 Task: In the  document johnkrasinski ,align picture to the 'center'. Insert word art below the picture and give heading  'John Krasinski in Red'
Action: Mouse moved to (471, 258)
Screenshot: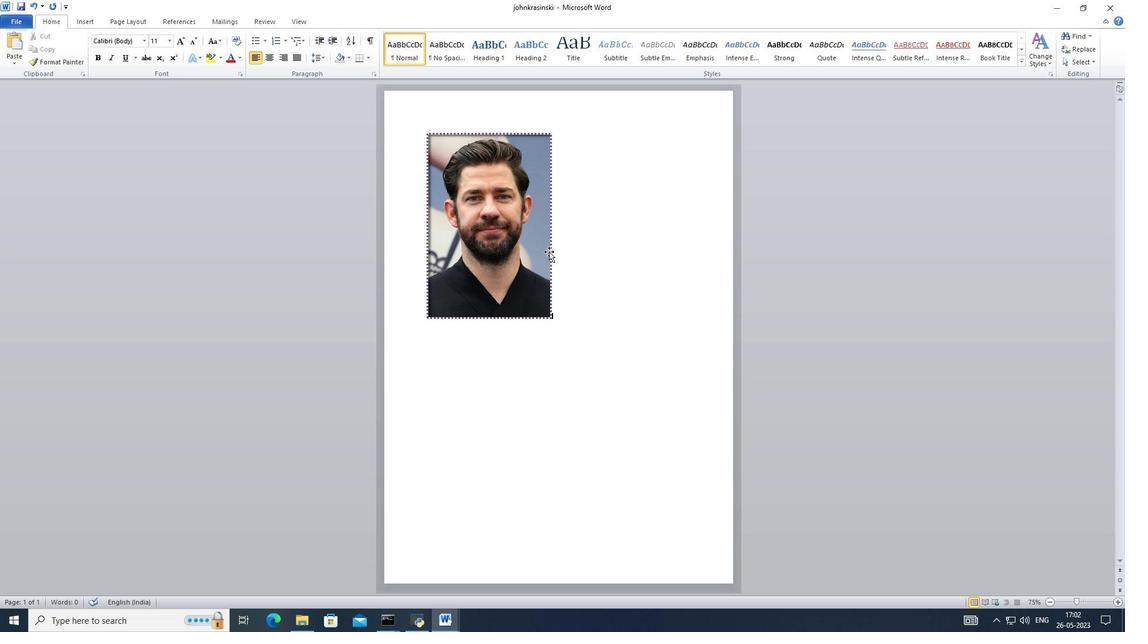 
Action: Mouse pressed left at (471, 258)
Screenshot: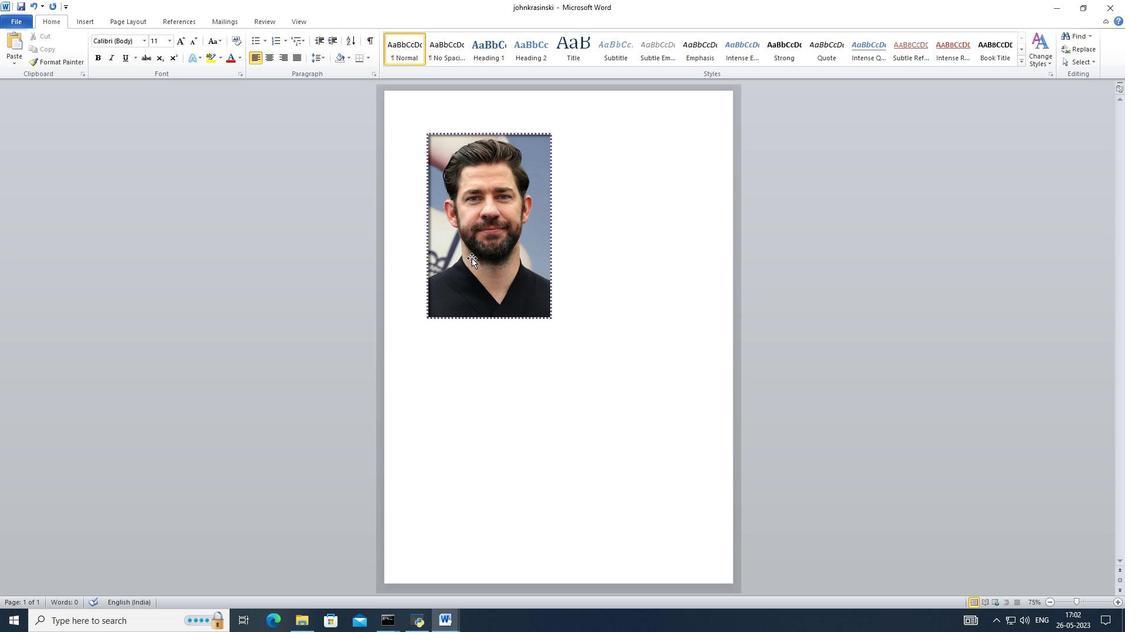
Action: Mouse moved to (273, 60)
Screenshot: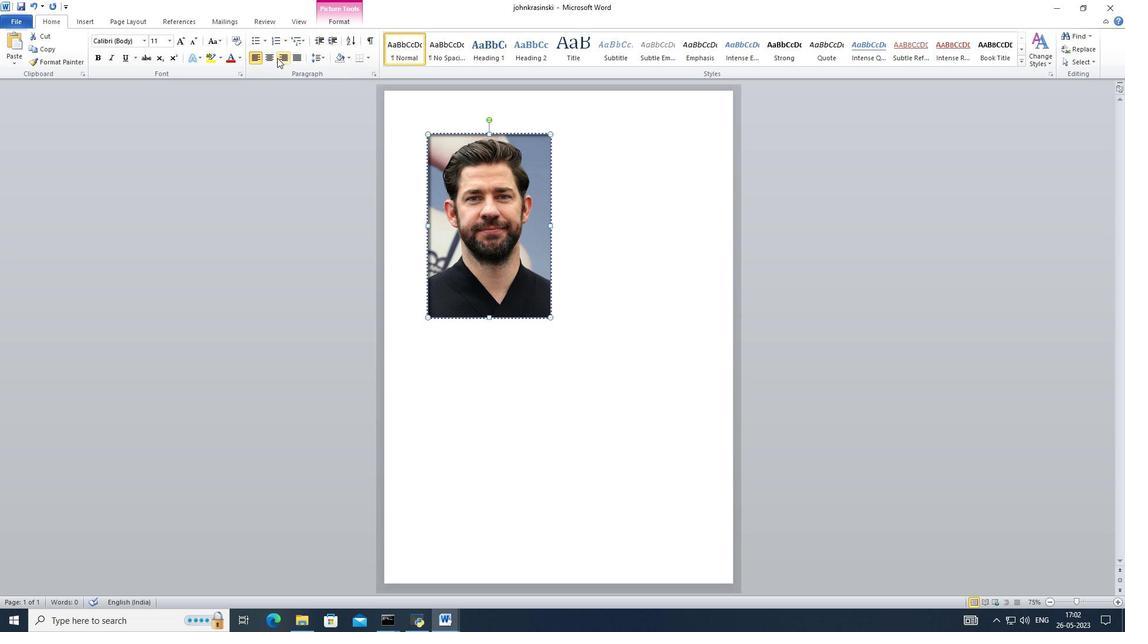 
Action: Mouse pressed left at (273, 60)
Screenshot: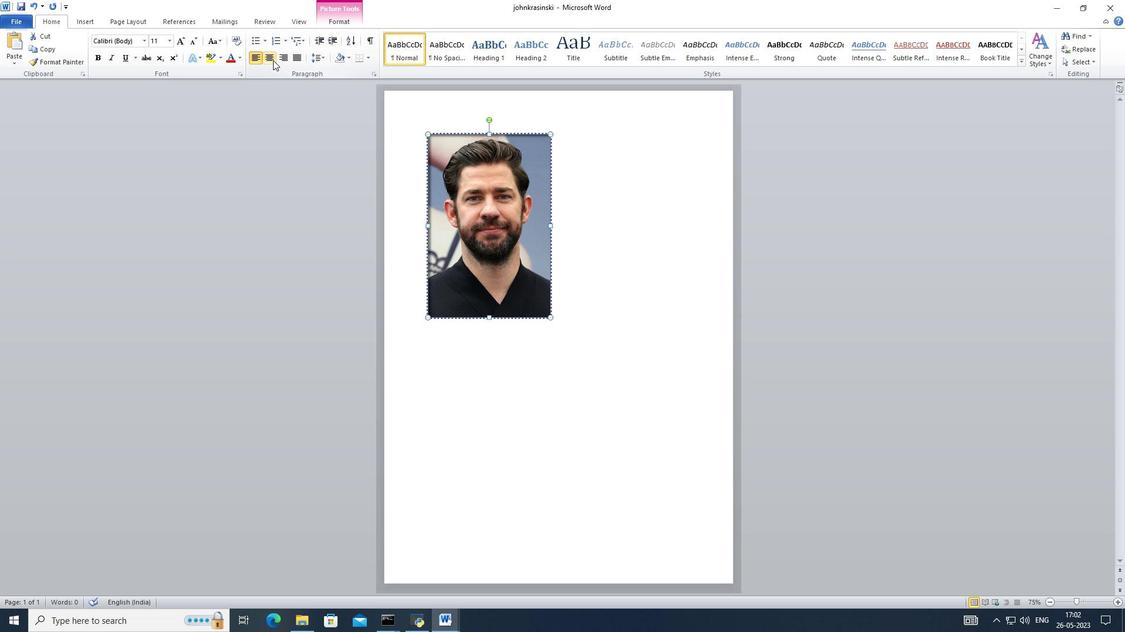 
Action: Mouse moved to (90, 26)
Screenshot: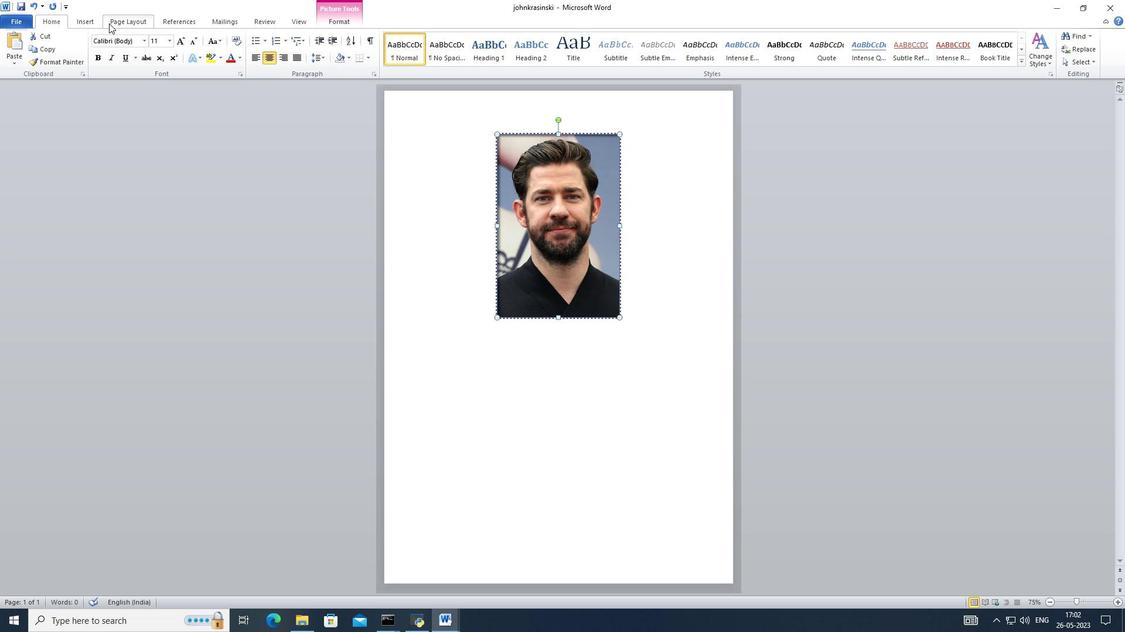 
Action: Mouse pressed left at (90, 26)
Screenshot: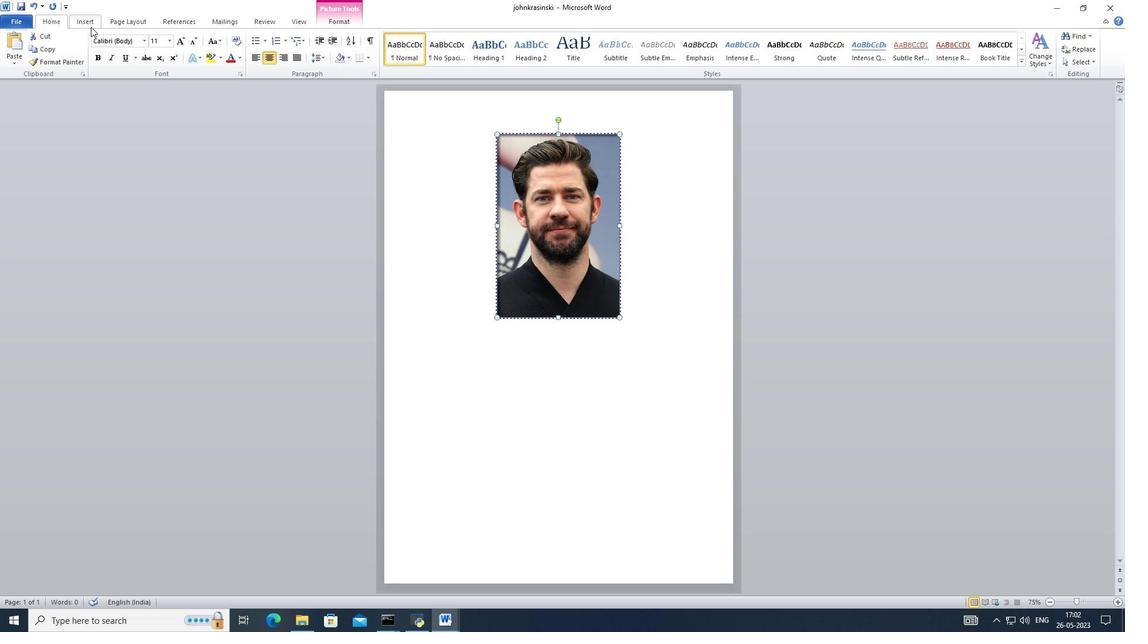 
Action: Mouse moved to (556, 35)
Screenshot: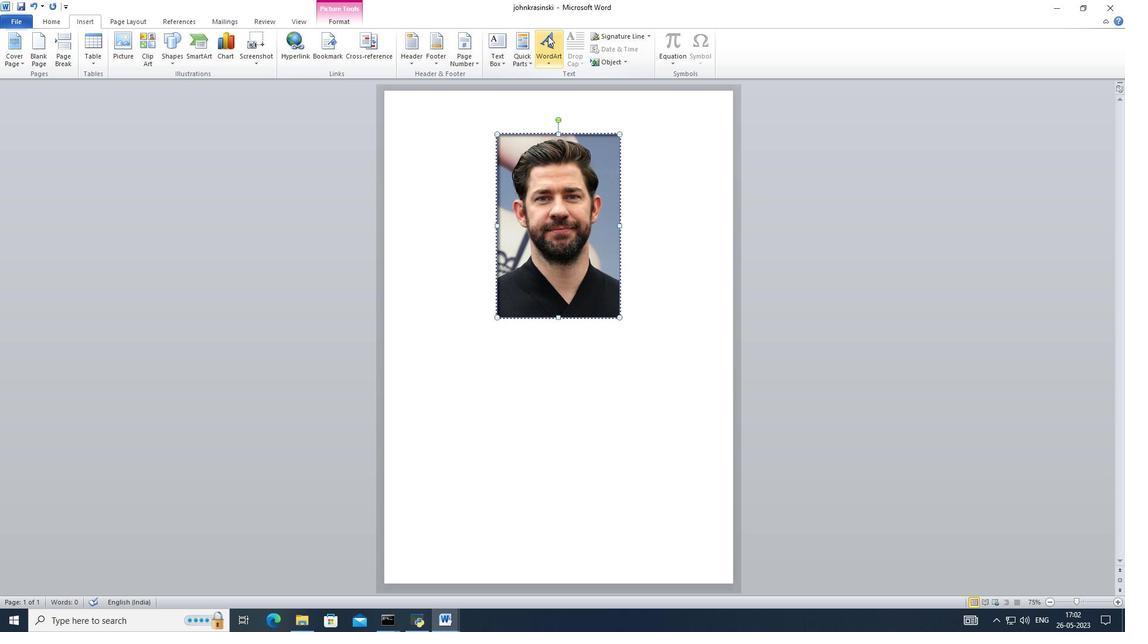 
Action: Mouse pressed left at (556, 35)
Screenshot: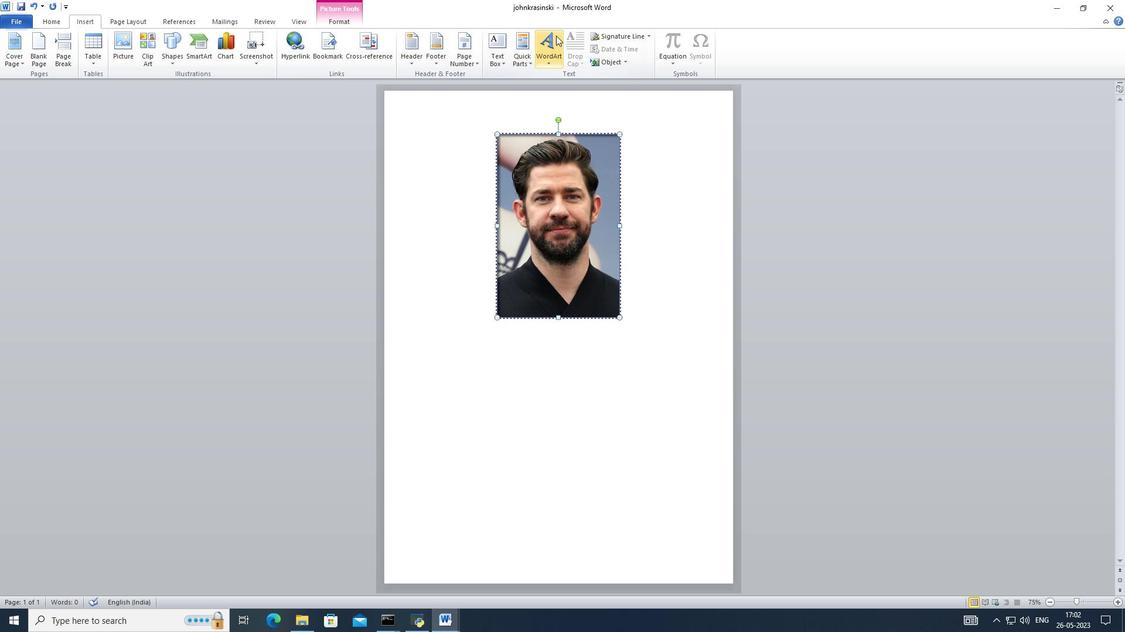 
Action: Mouse moved to (591, 172)
Screenshot: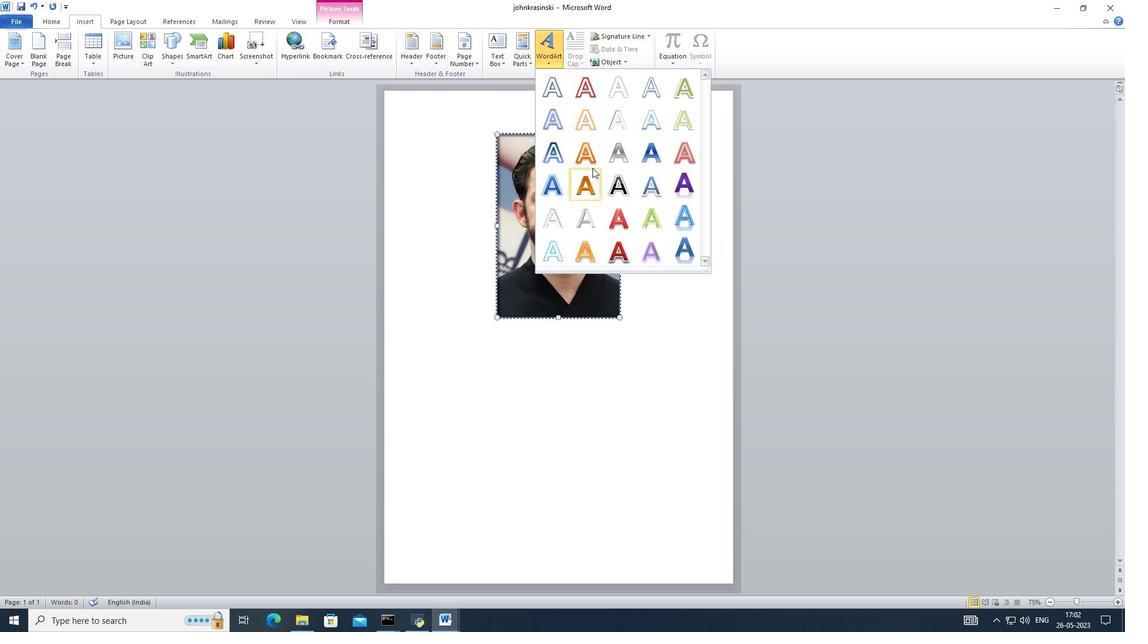 
Action: Mouse pressed left at (591, 172)
Screenshot: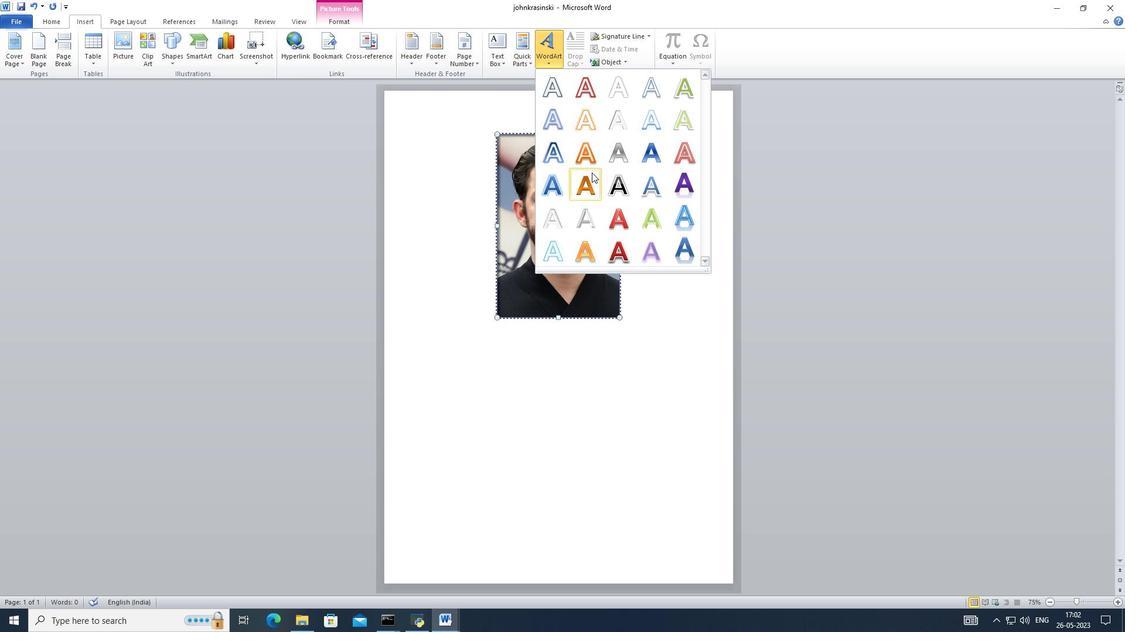 
Action: Mouse moved to (585, 163)
Screenshot: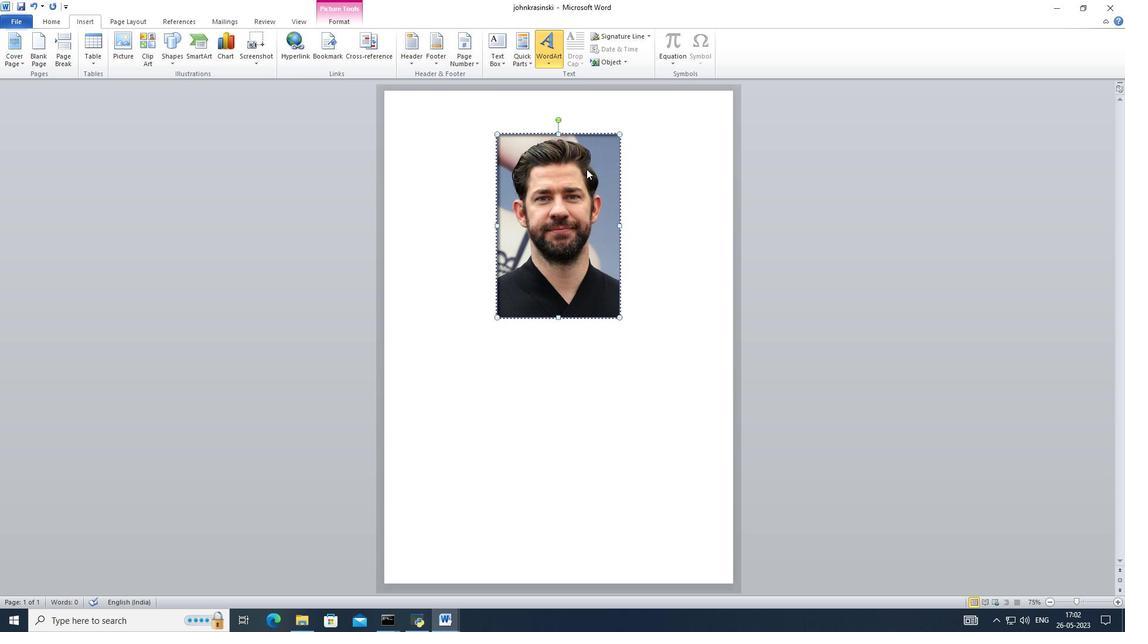 
Action: Key pressed <Key.caps_lock>J<Key.caps_lock>ohn<Key.space><Key.caps_lock>K<Key.caps_lock>rasinski<Key.space><Key.caps_lock>I<Key.caps_lock>n<Key.space><Key.caps_lock>R<Key.caps_lock>ed
Screenshot: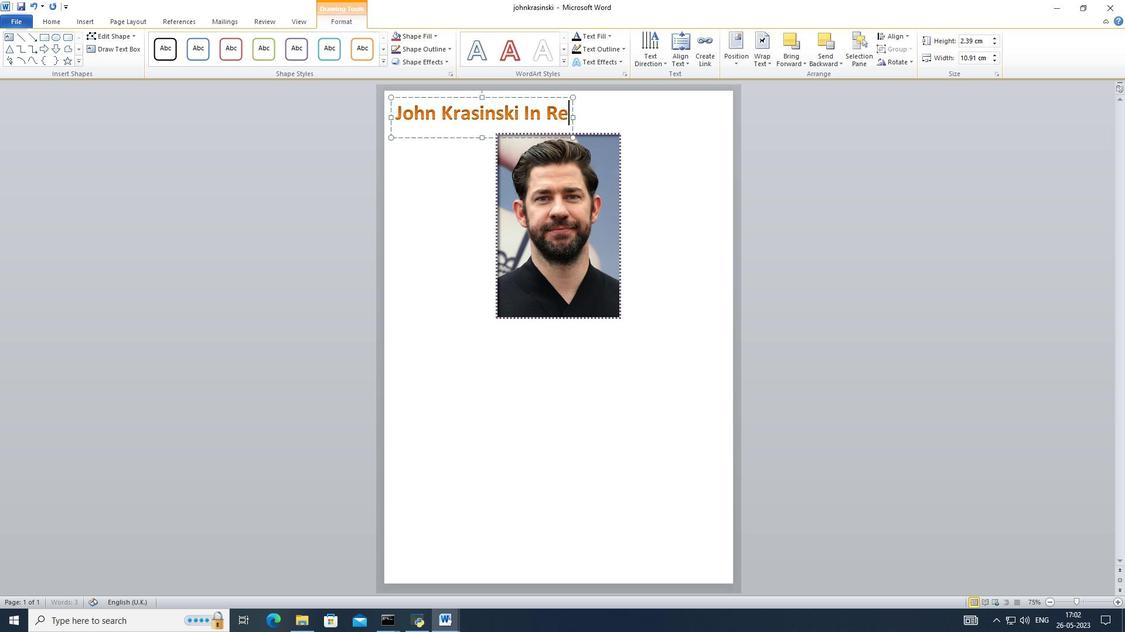 
Action: Mouse moved to (511, 35)
Screenshot: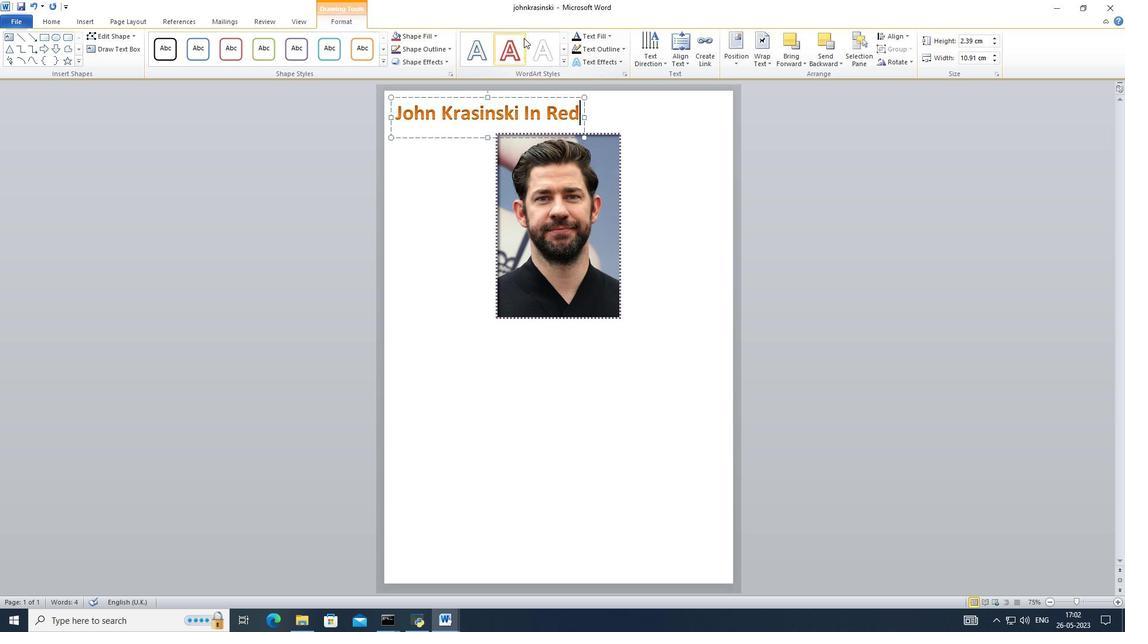 
Action: Mouse pressed left at (511, 35)
Screenshot: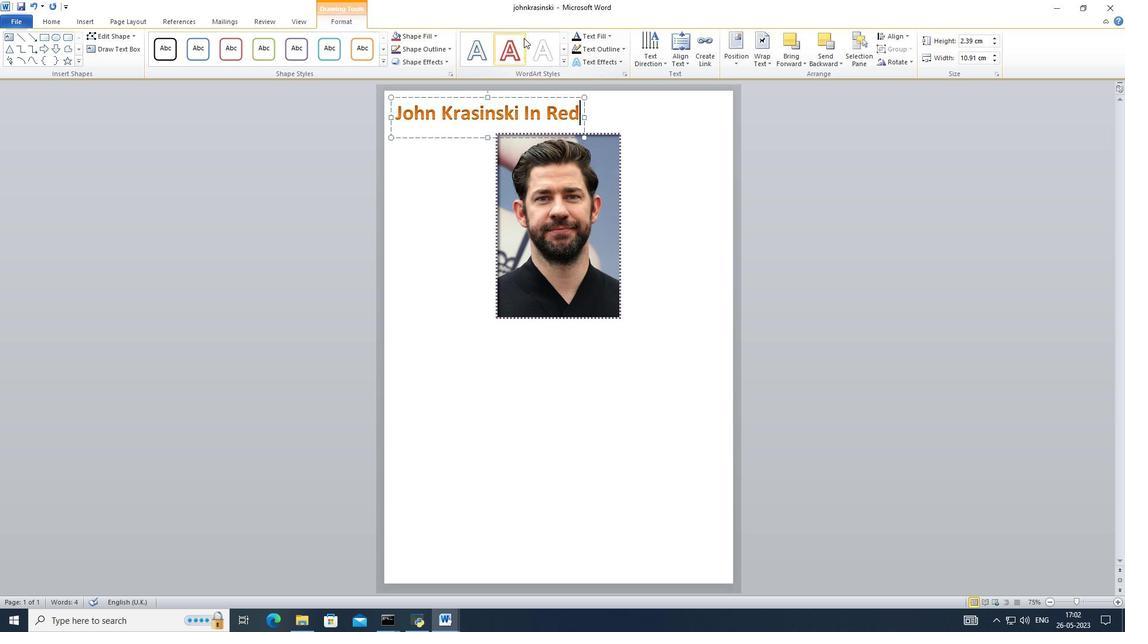 
Action: Mouse moved to (506, 46)
Screenshot: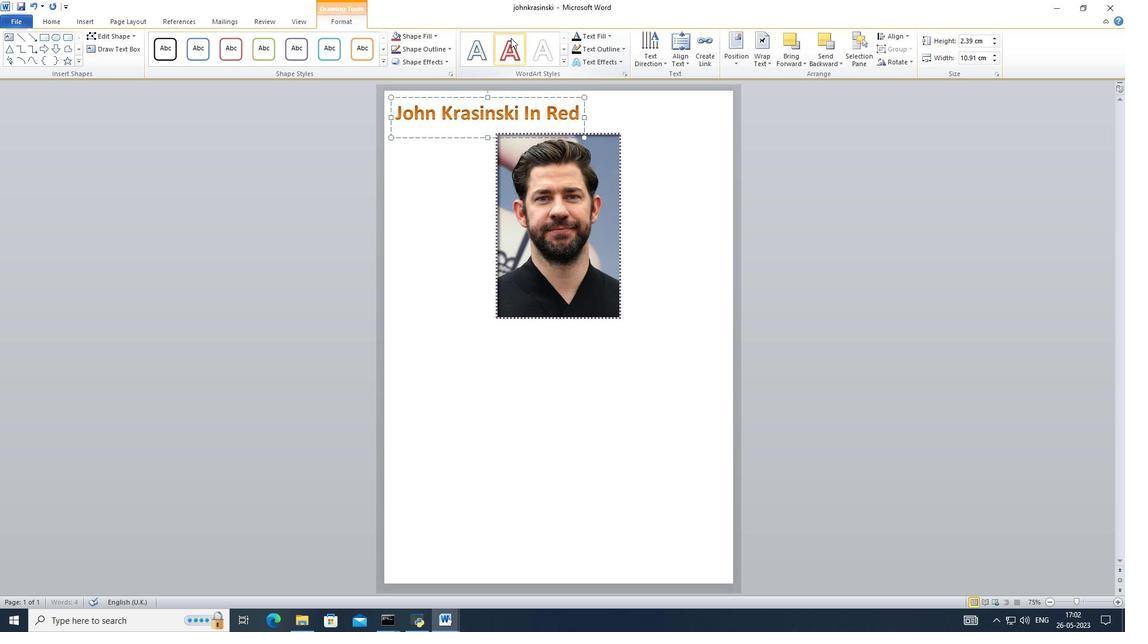 
Action: Mouse pressed left at (506, 46)
Screenshot: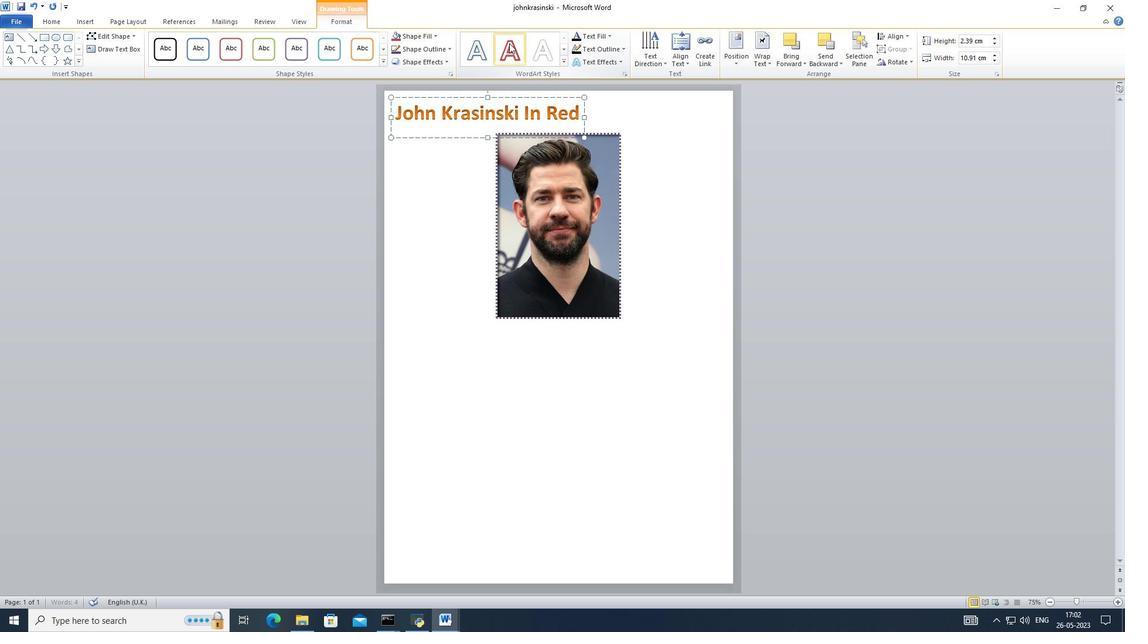 
Action: Mouse moved to (573, 112)
Screenshot: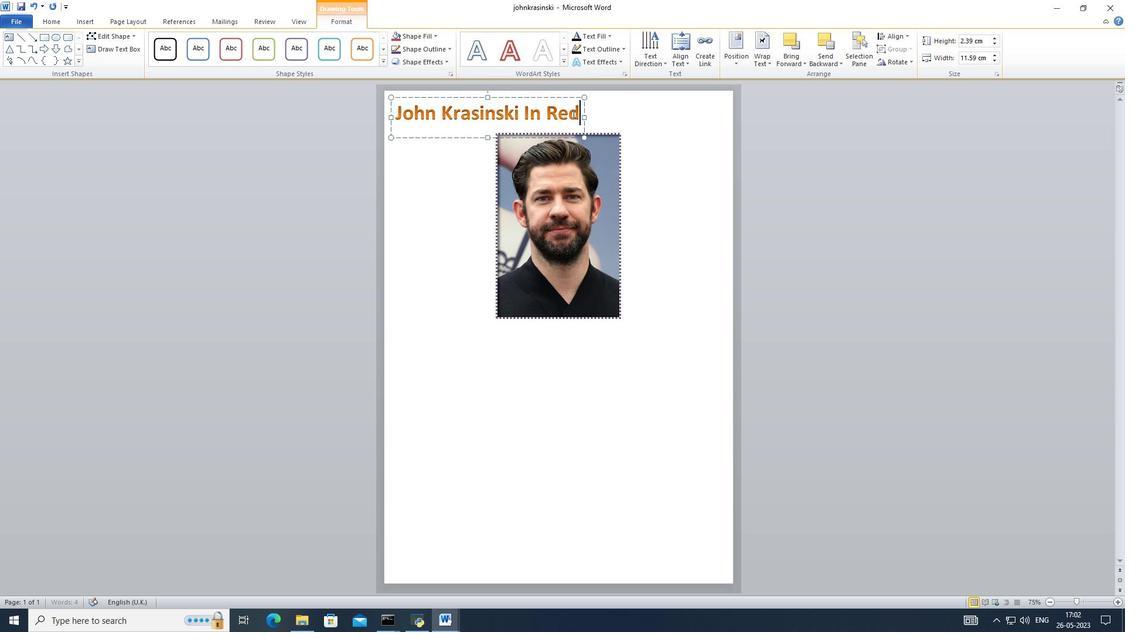 
Action: Mouse pressed left at (573, 112)
Screenshot: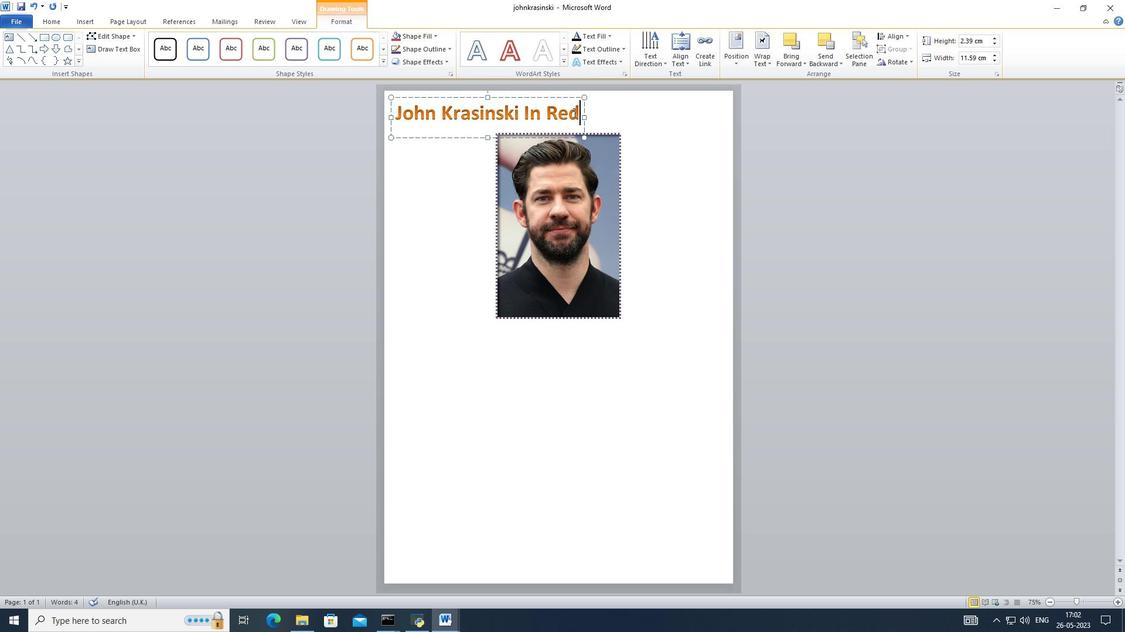 
Action: Mouse moved to (506, 48)
Screenshot: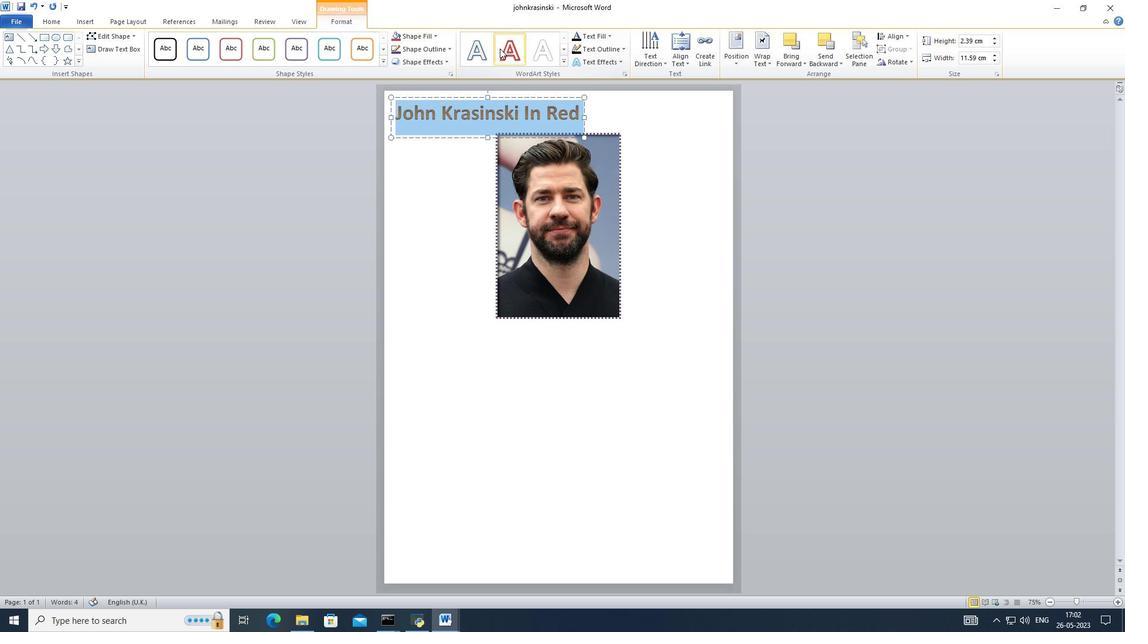 
Action: Mouse pressed left at (506, 48)
Screenshot: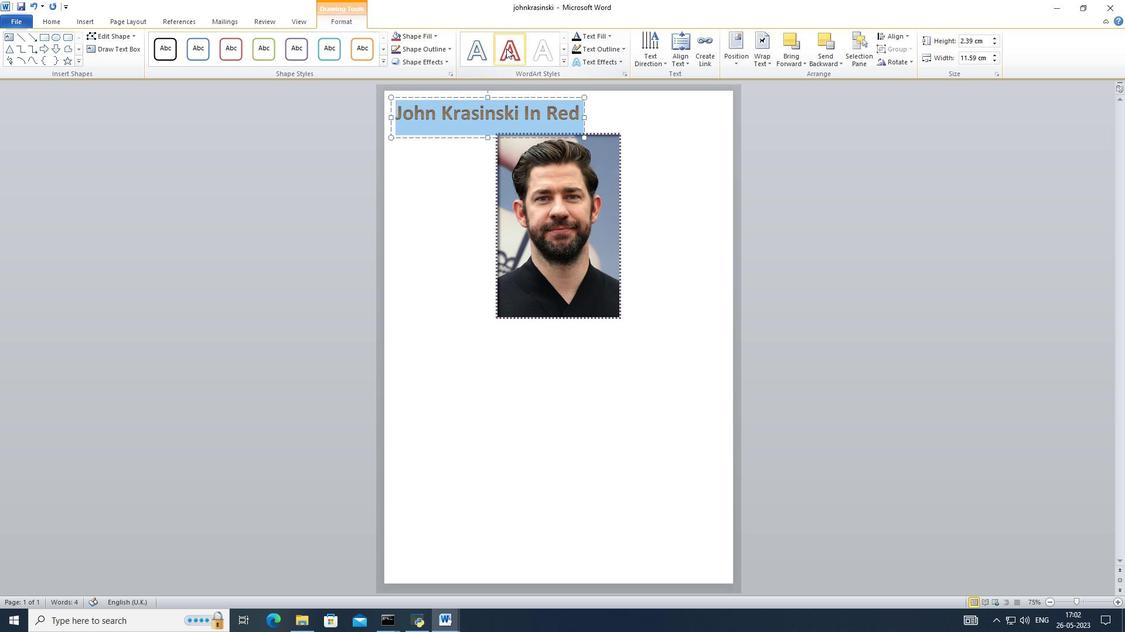 
Action: Mouse moved to (411, 186)
Screenshot: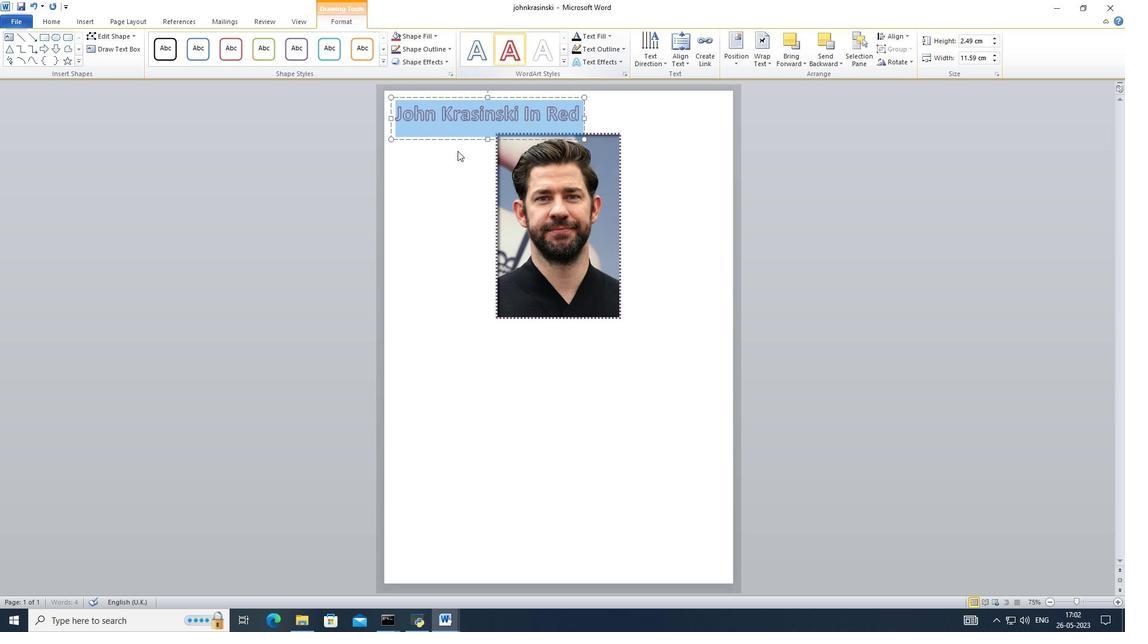 
Action: Mouse pressed left at (411, 186)
Screenshot: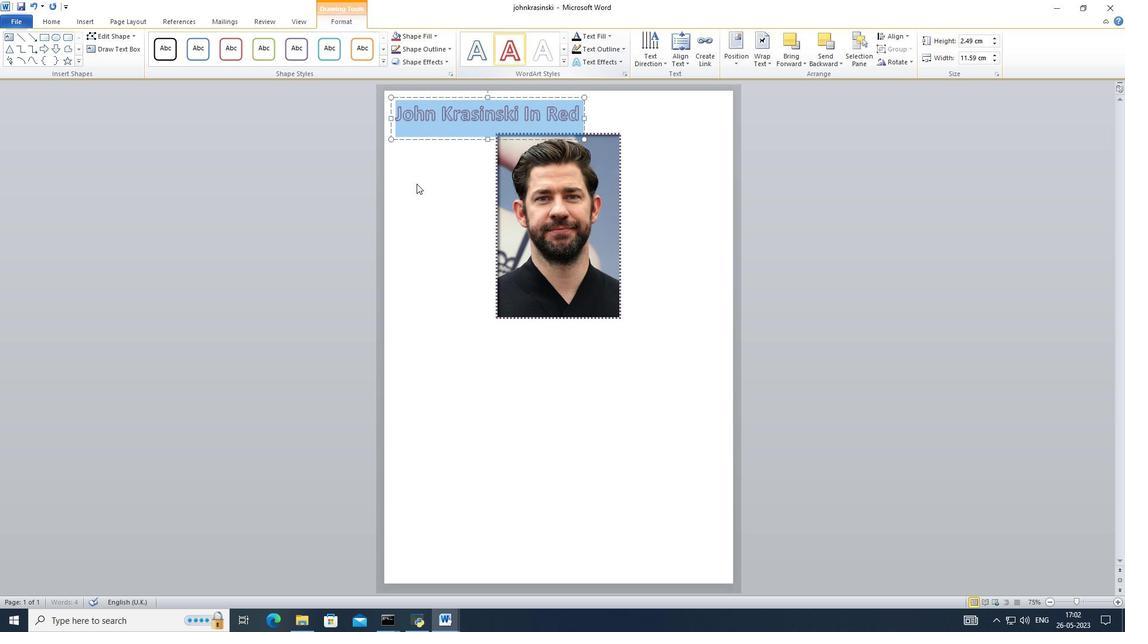 
Action: Mouse moved to (446, 145)
Screenshot: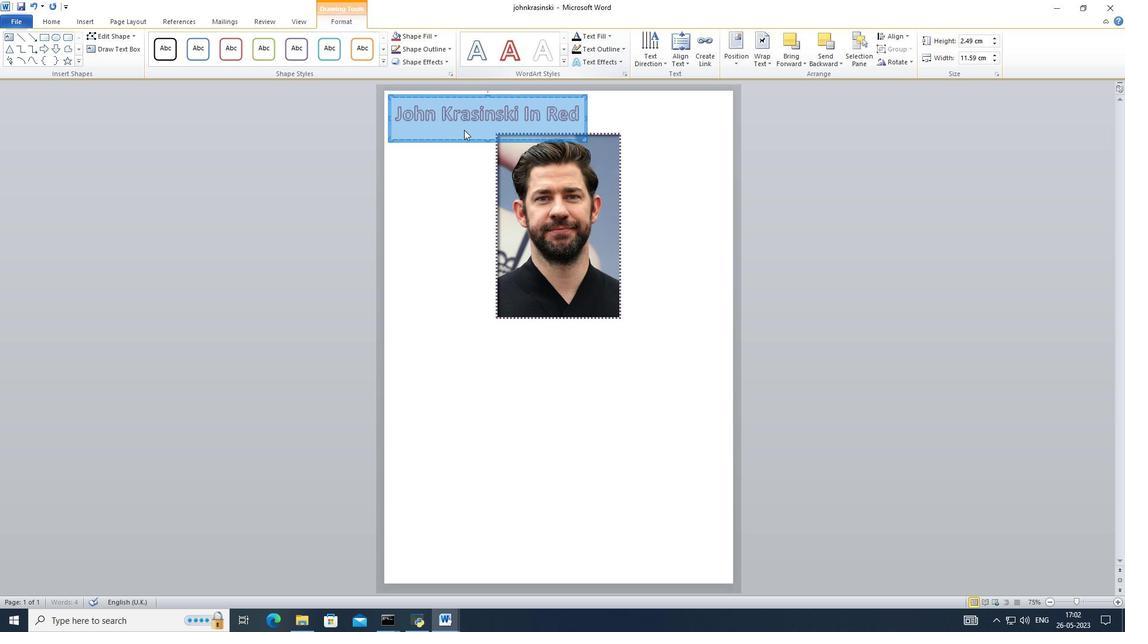 
Action: Mouse pressed left at (446, 145)
Screenshot: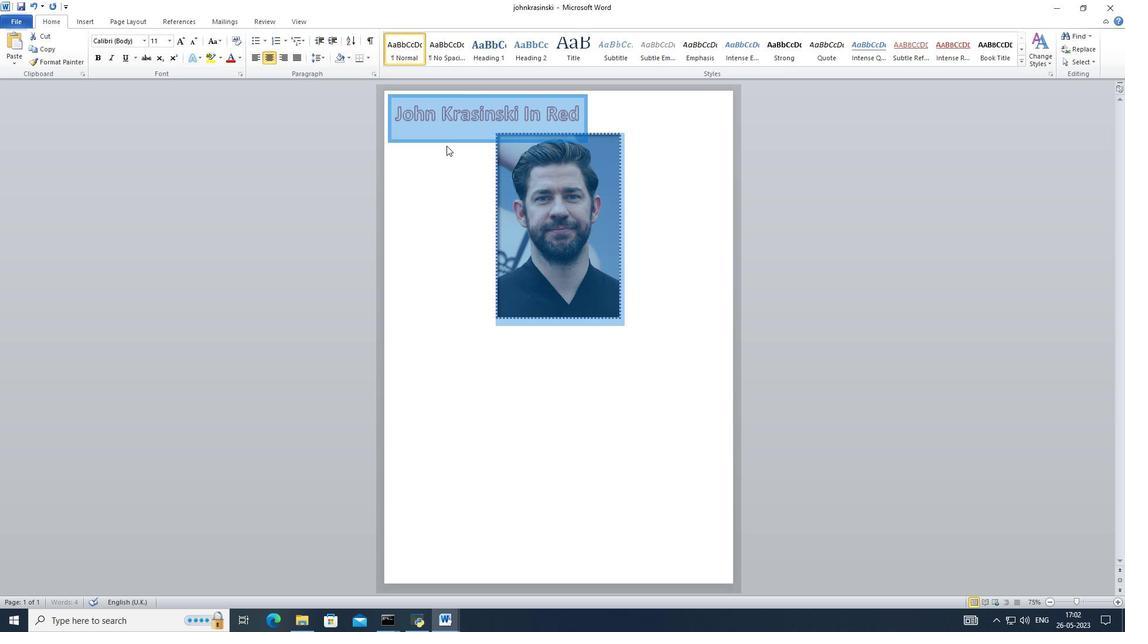
Action: Mouse moved to (459, 103)
Screenshot: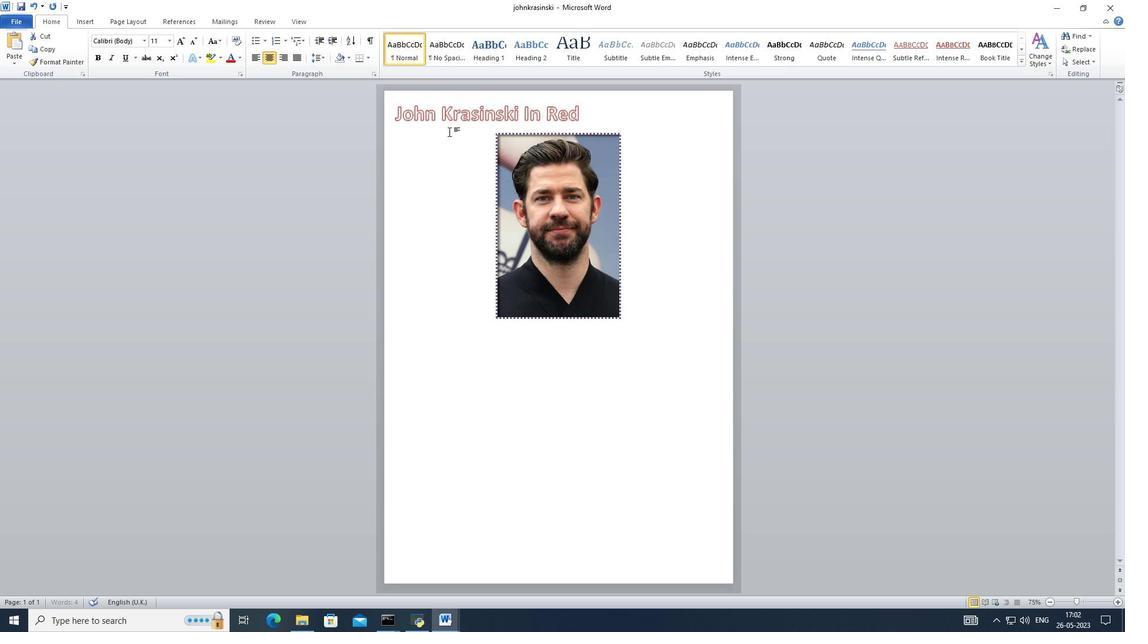 
Action: Mouse pressed left at (459, 103)
Screenshot: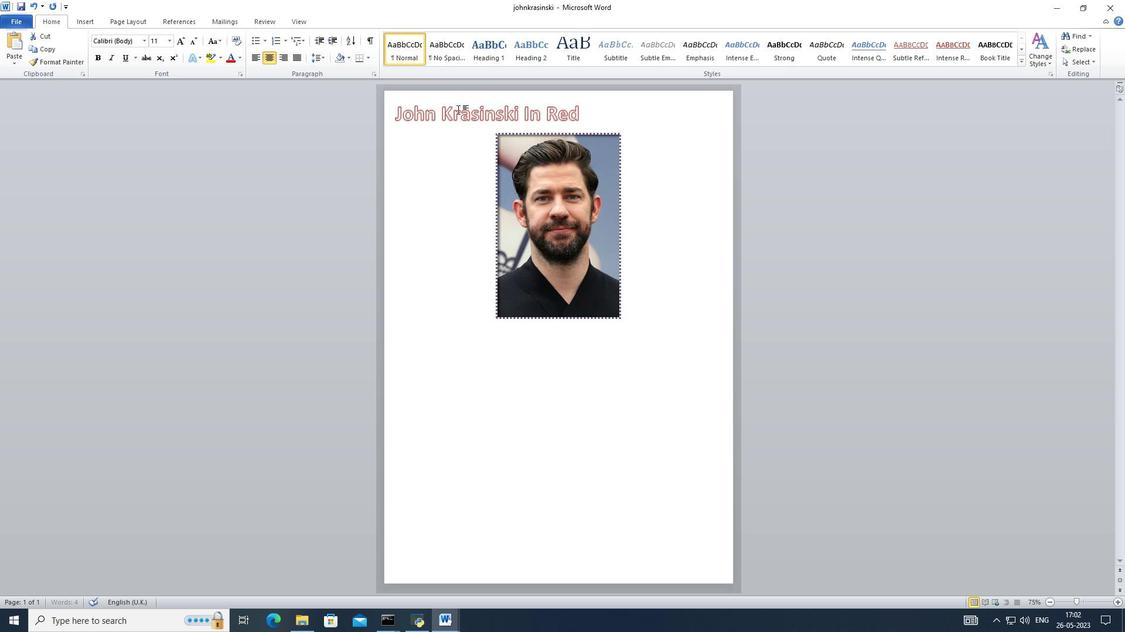 
Action: Mouse moved to (410, 117)
Screenshot: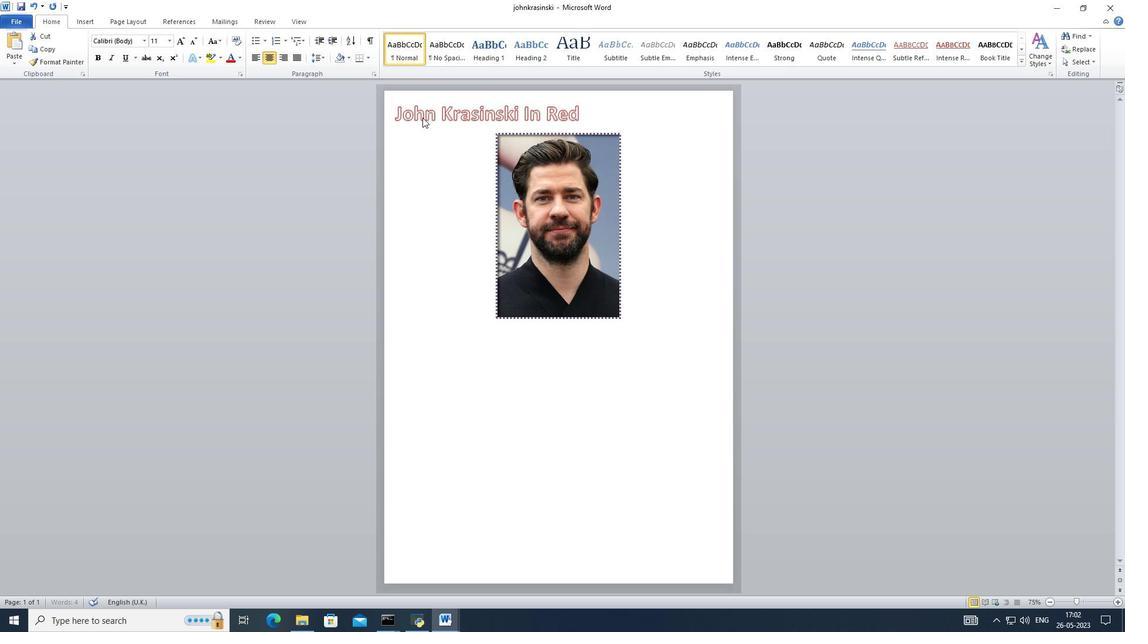 
Action: Mouse pressed left at (410, 117)
Screenshot: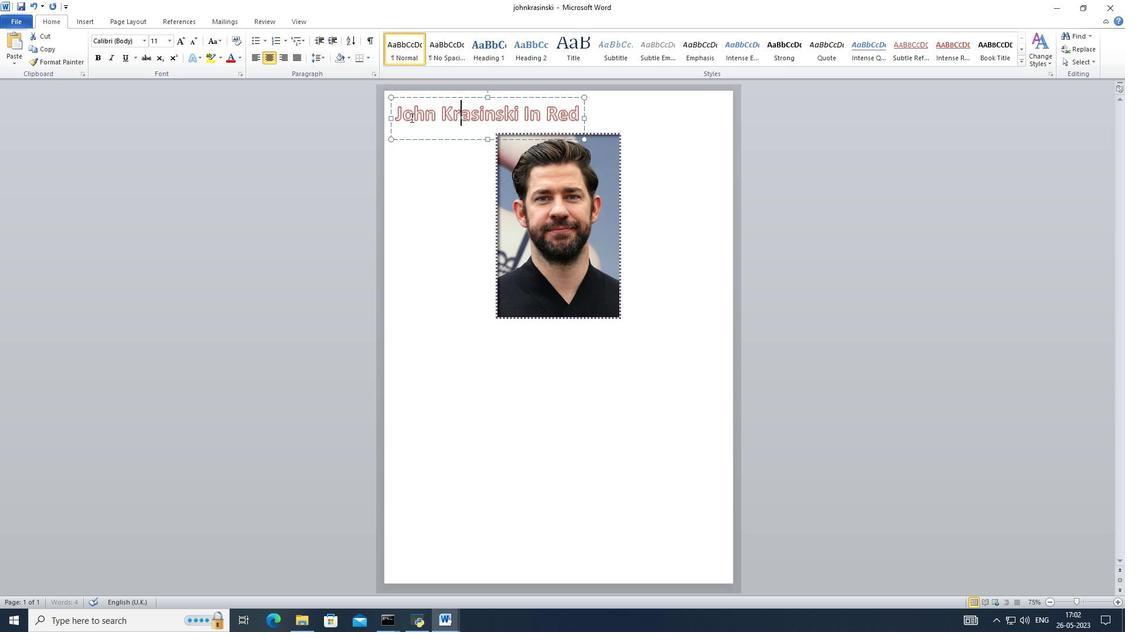
Action: Mouse moved to (491, 99)
Screenshot: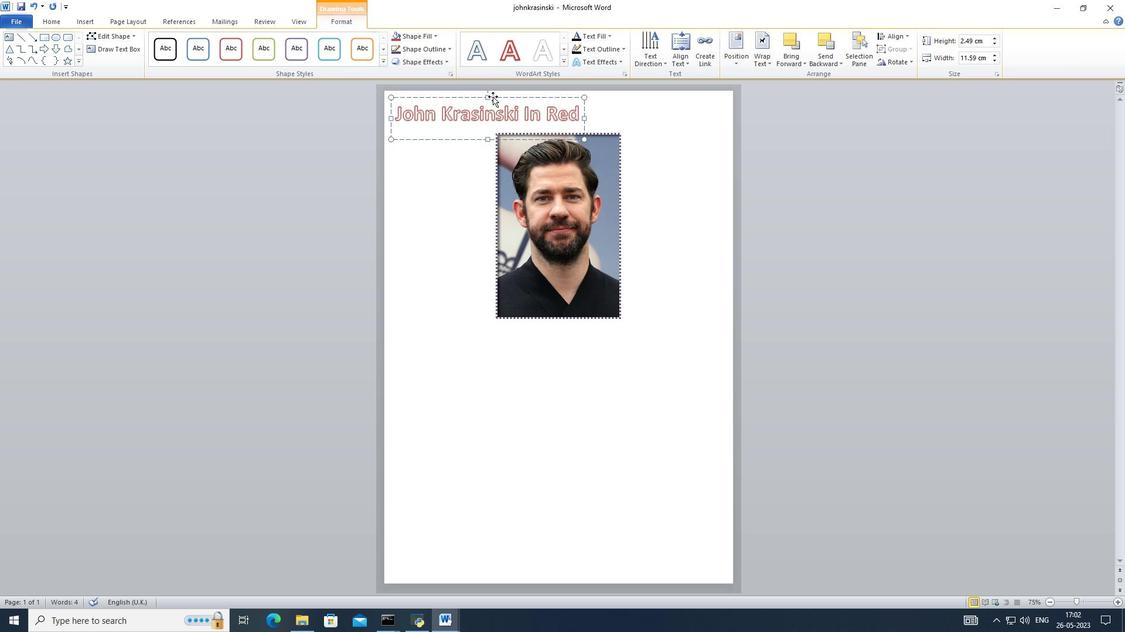 
Action: Mouse pressed left at (491, 99)
Screenshot: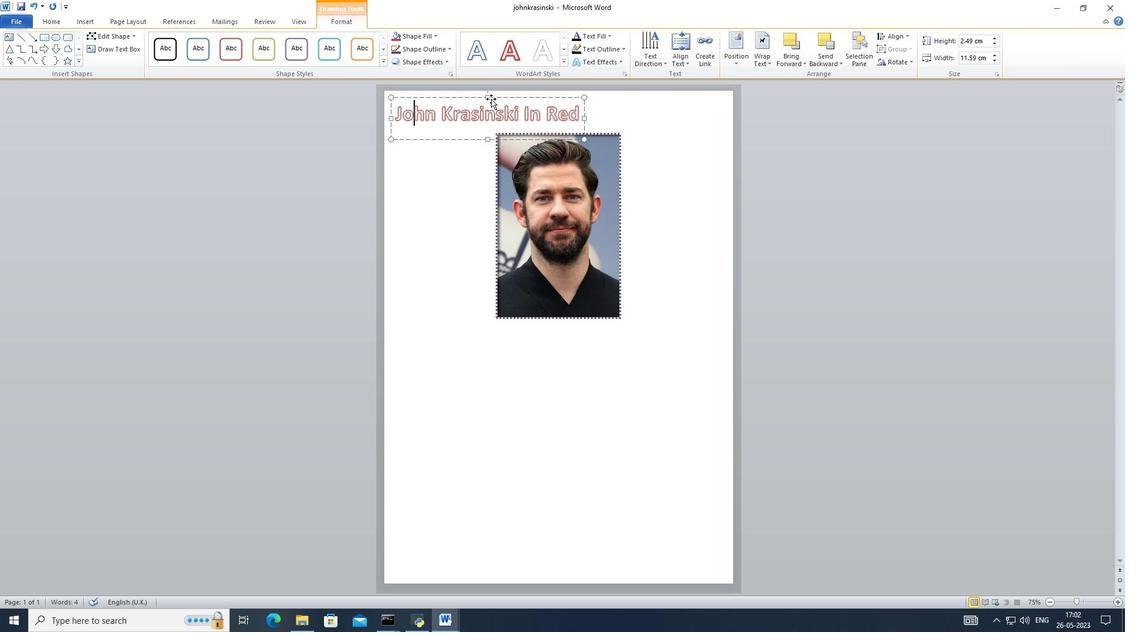
Action: Mouse moved to (652, 255)
Screenshot: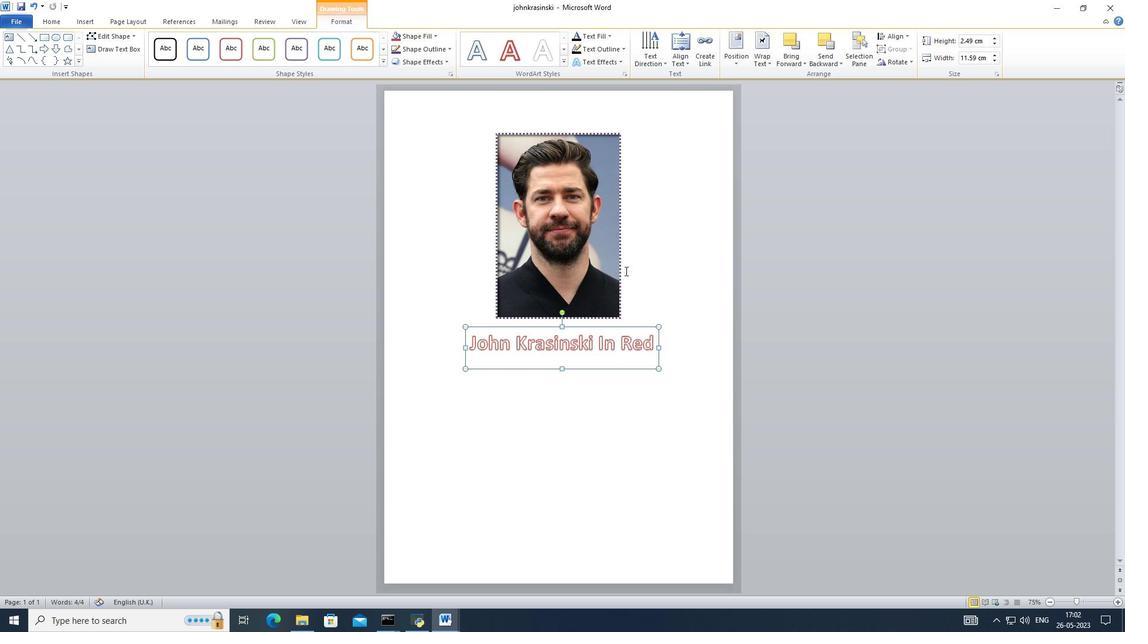 
Action: Mouse pressed left at (652, 255)
Screenshot: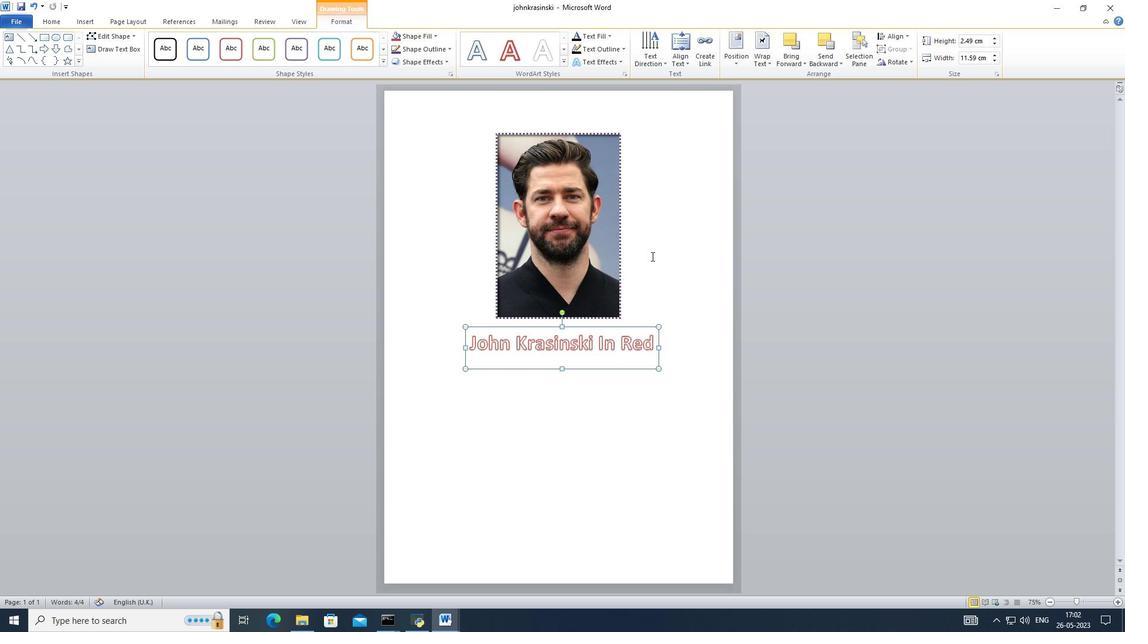 
Action: Mouse moved to (641, 243)
Screenshot: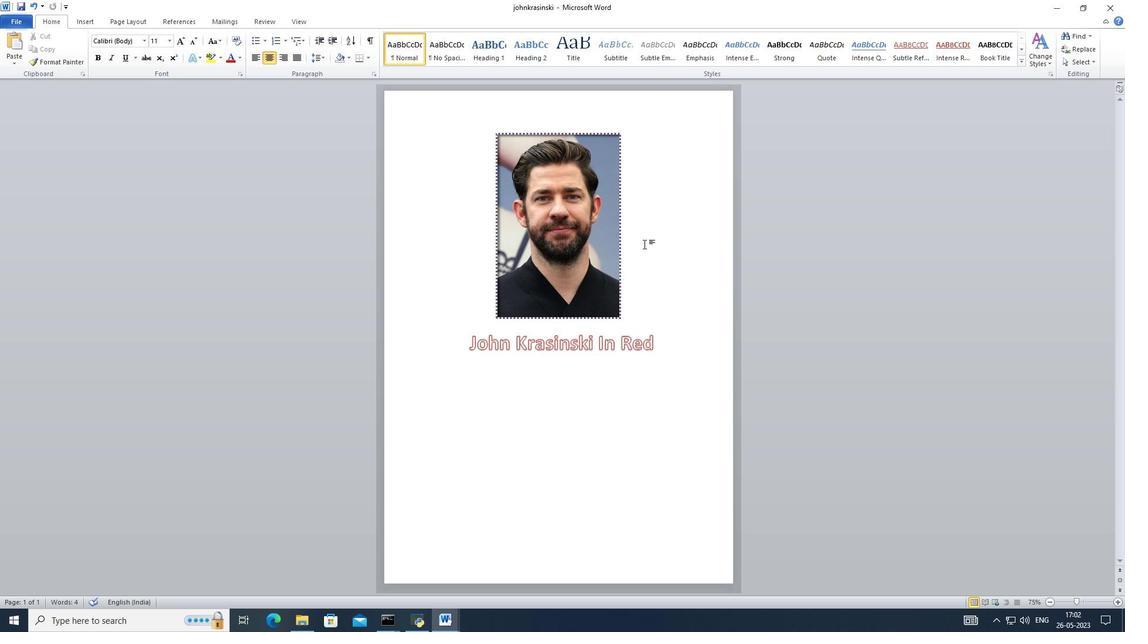 
Action: Key pressed ctrl+S
Screenshot: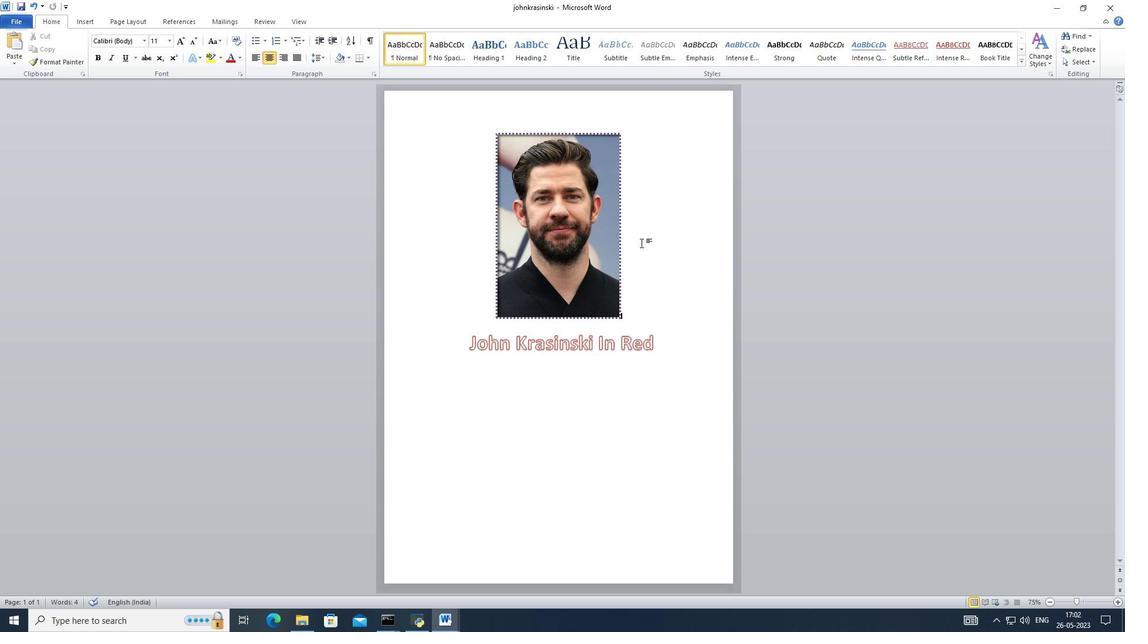 
Action: Mouse moved to (632, 240)
Screenshot: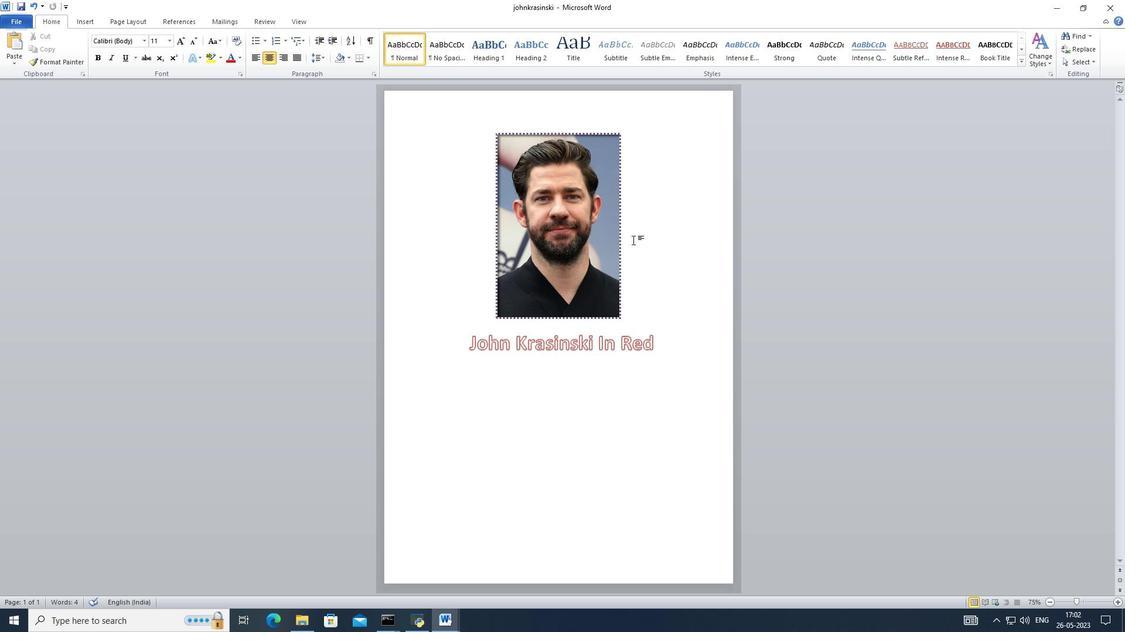 
